 Task: Learn more about a recruiter lite.
Action: Mouse moved to (649, 77)
Screenshot: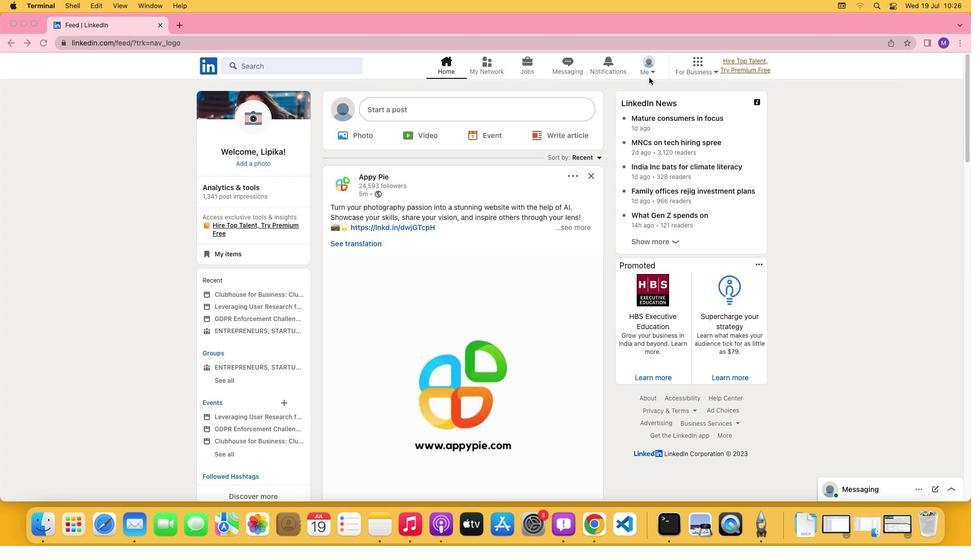 
Action: Mouse pressed left at (649, 77)
Screenshot: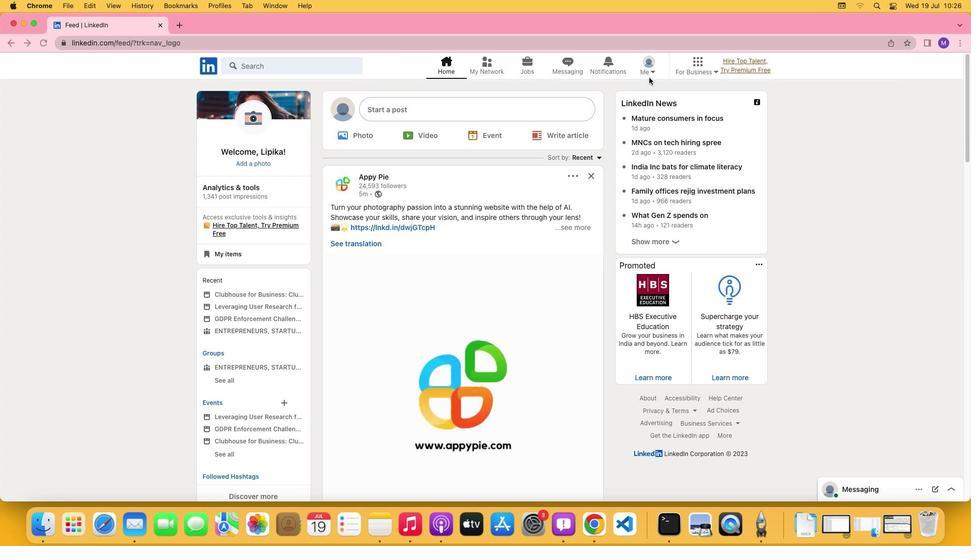 
Action: Mouse moved to (653, 70)
Screenshot: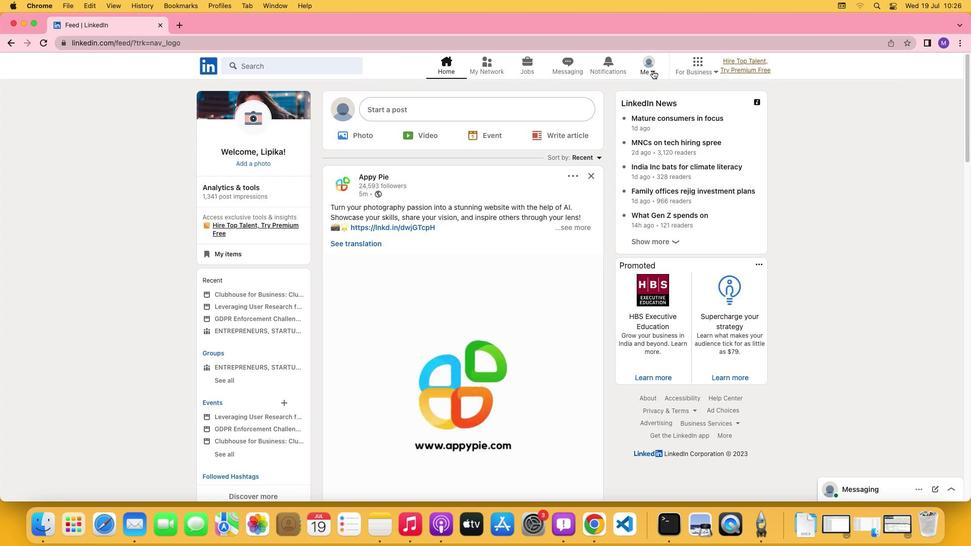 
Action: Mouse pressed left at (653, 70)
Screenshot: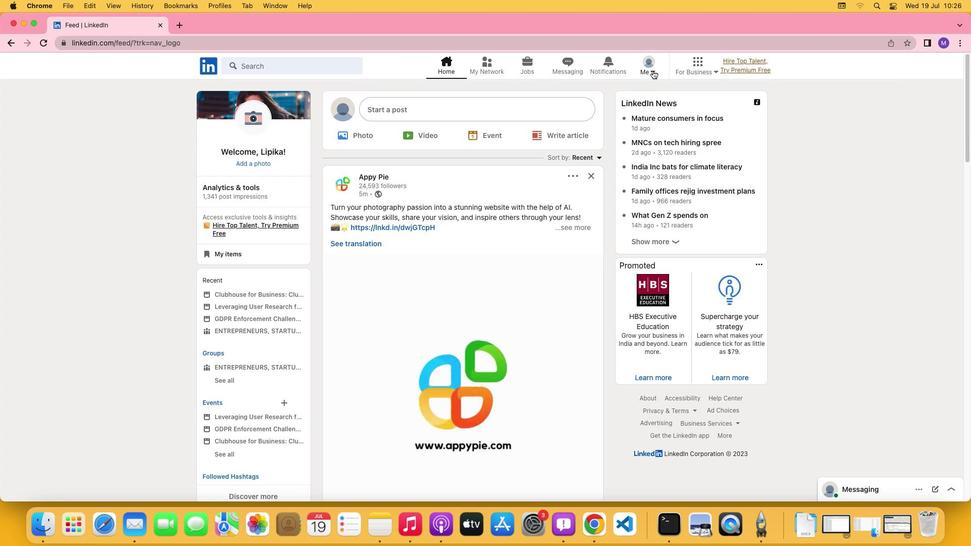 
Action: Mouse moved to (573, 178)
Screenshot: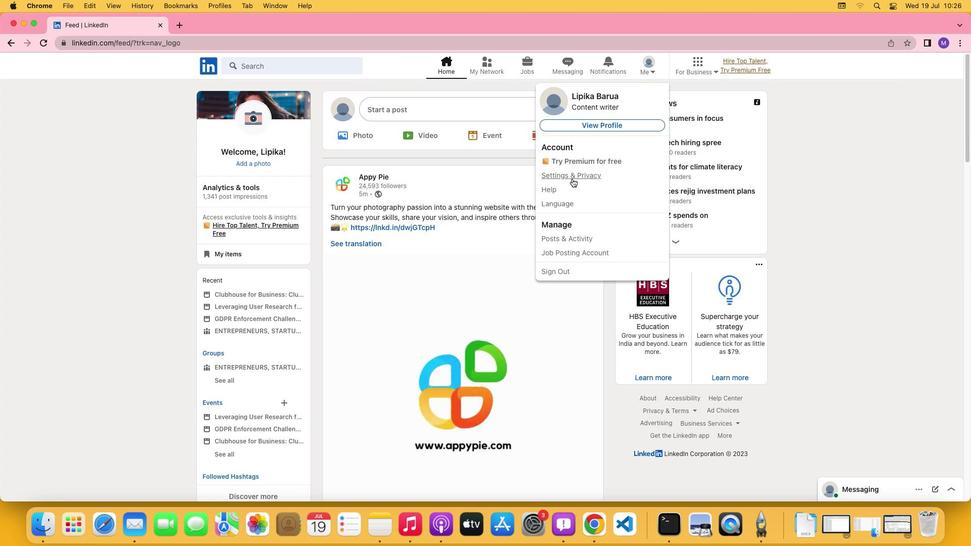 
Action: Mouse pressed left at (573, 178)
Screenshot: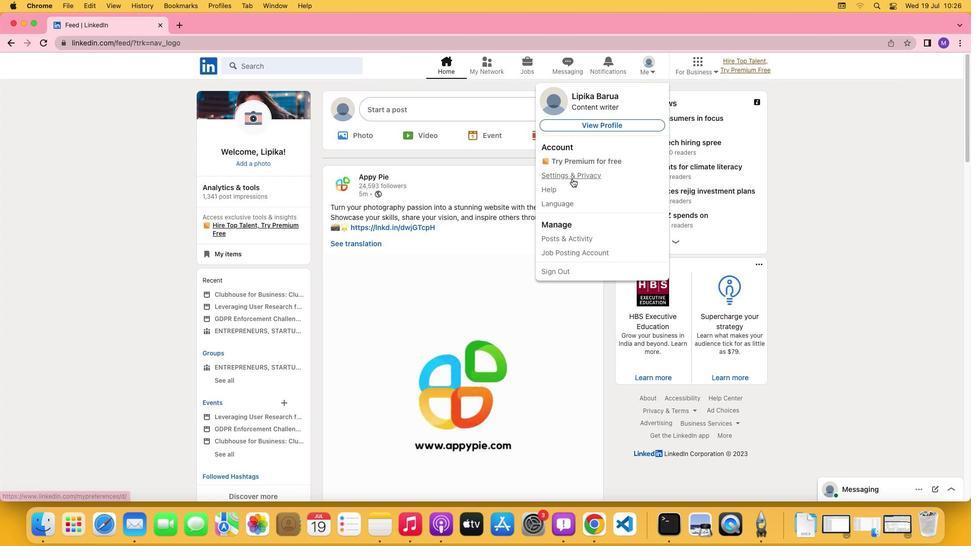 
Action: Mouse moved to (462, 307)
Screenshot: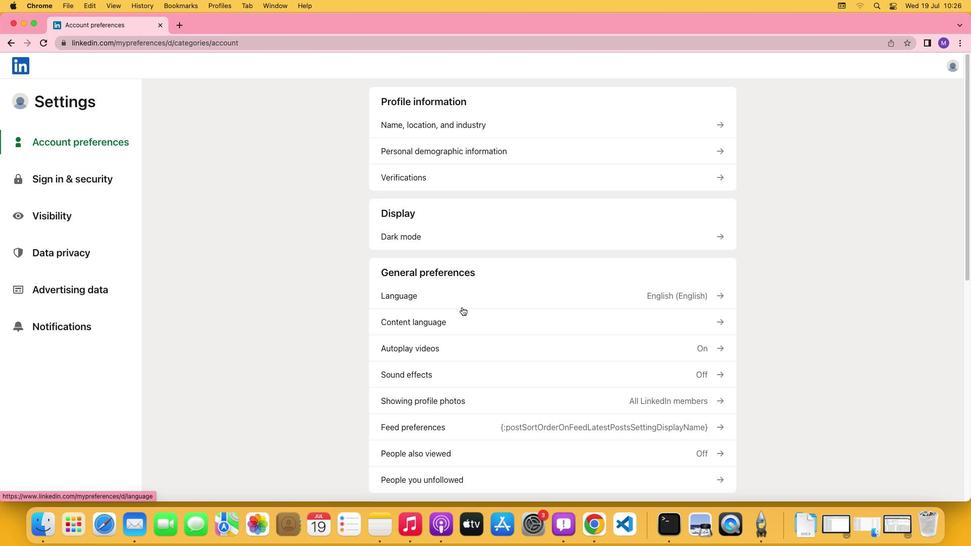 
Action: Mouse scrolled (462, 307) with delta (0, 0)
Screenshot: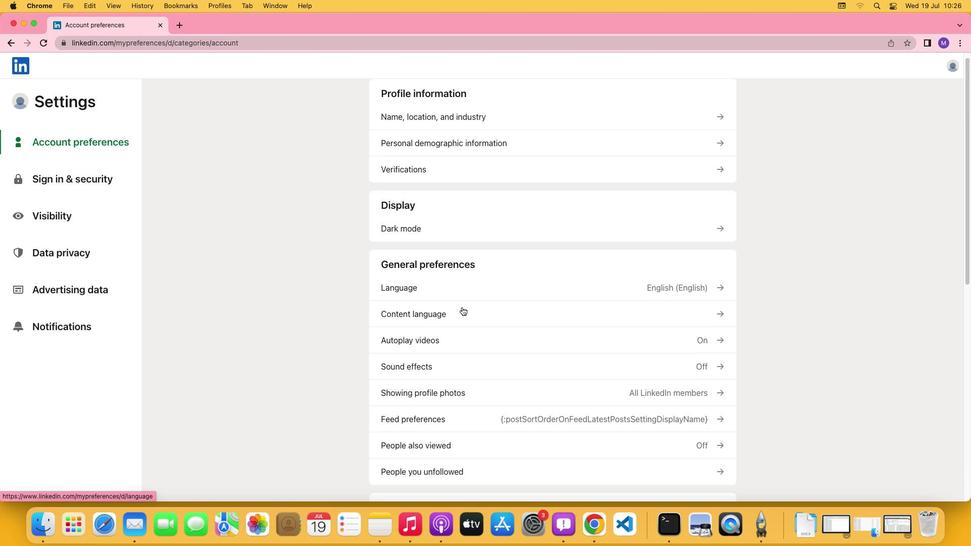 
Action: Mouse scrolled (462, 307) with delta (0, 0)
Screenshot: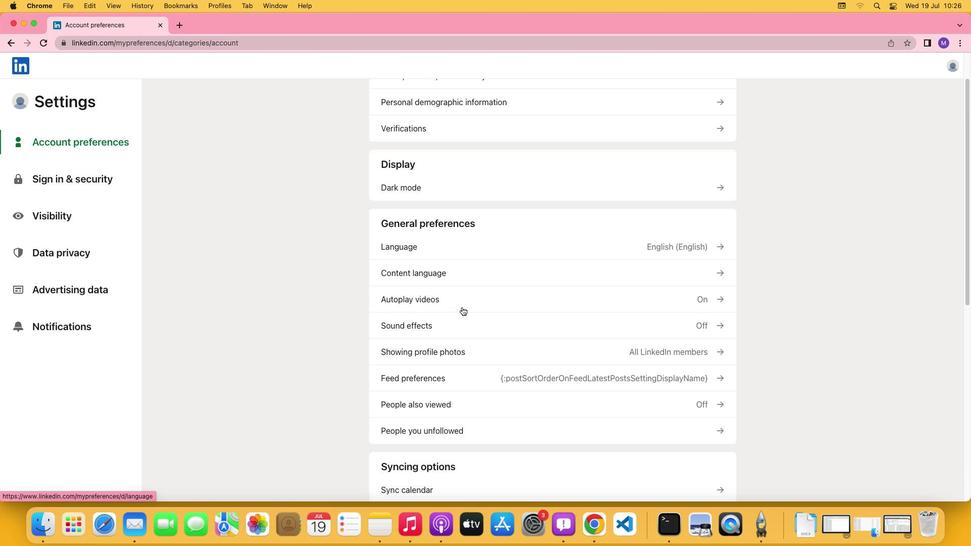 
Action: Mouse scrolled (462, 307) with delta (0, -1)
Screenshot: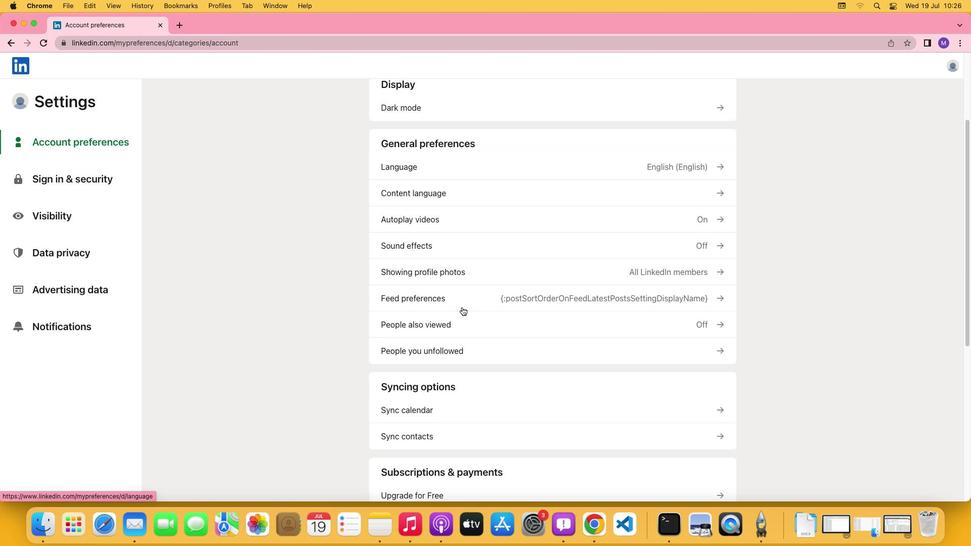 
Action: Mouse scrolled (462, 307) with delta (0, -2)
Screenshot: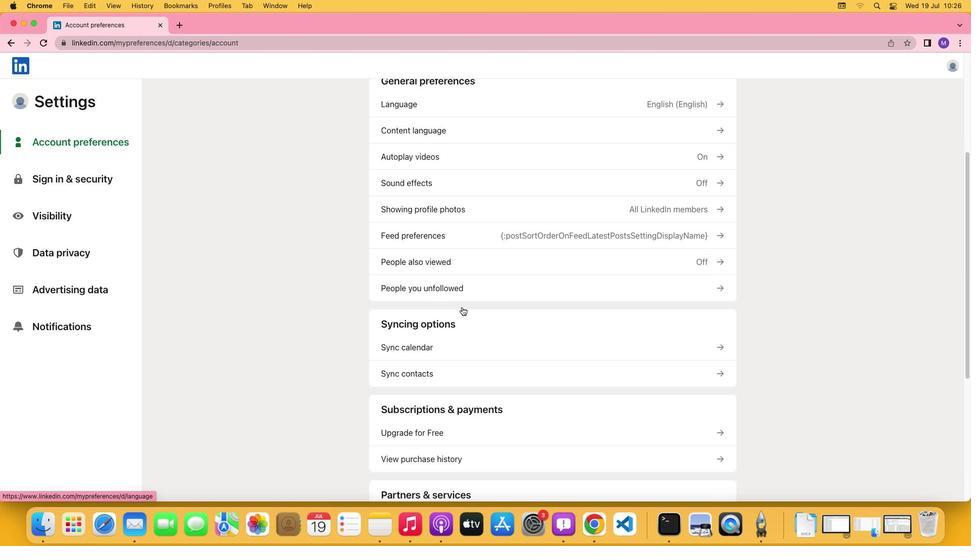 
Action: Mouse moved to (401, 417)
Screenshot: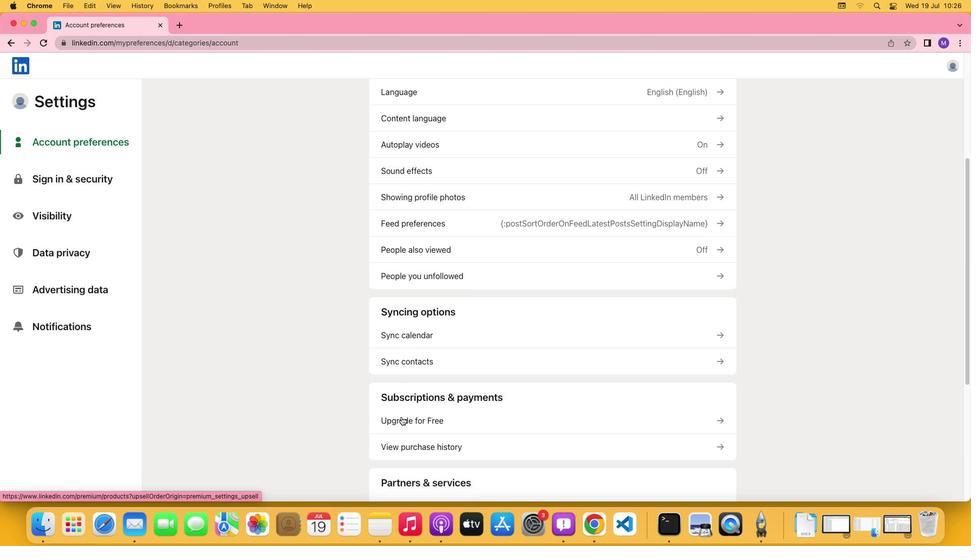 
Action: Mouse pressed left at (401, 417)
Screenshot: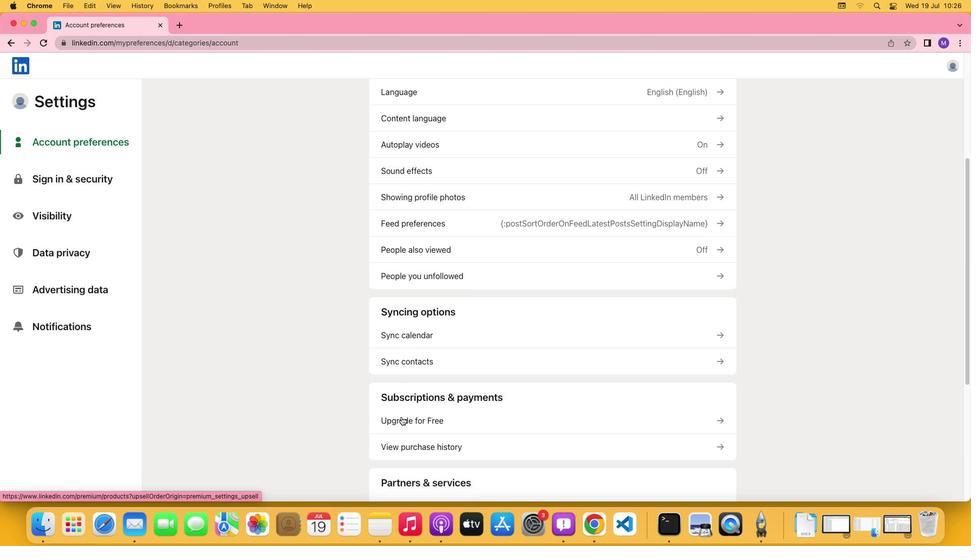 
Action: Mouse moved to (366, 283)
Screenshot: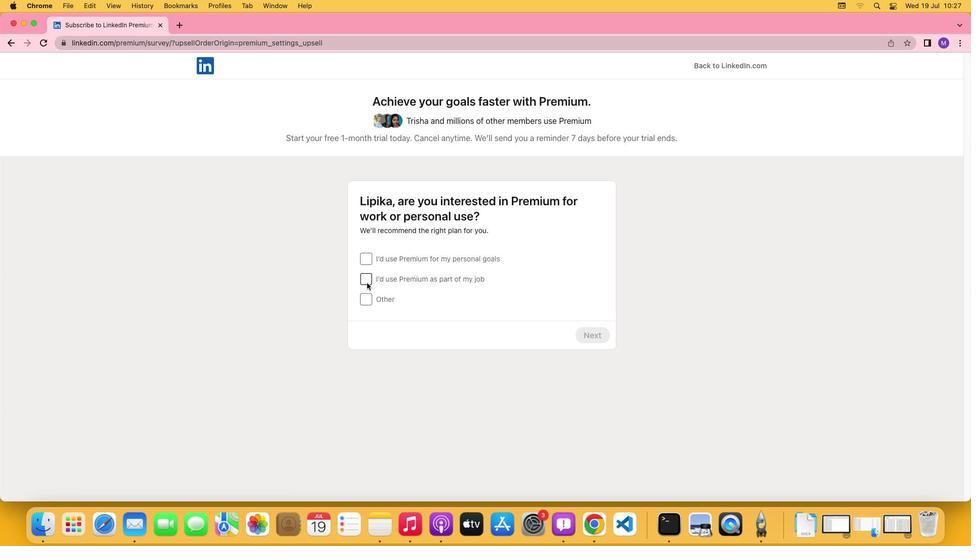 
Action: Mouse pressed left at (366, 283)
Screenshot: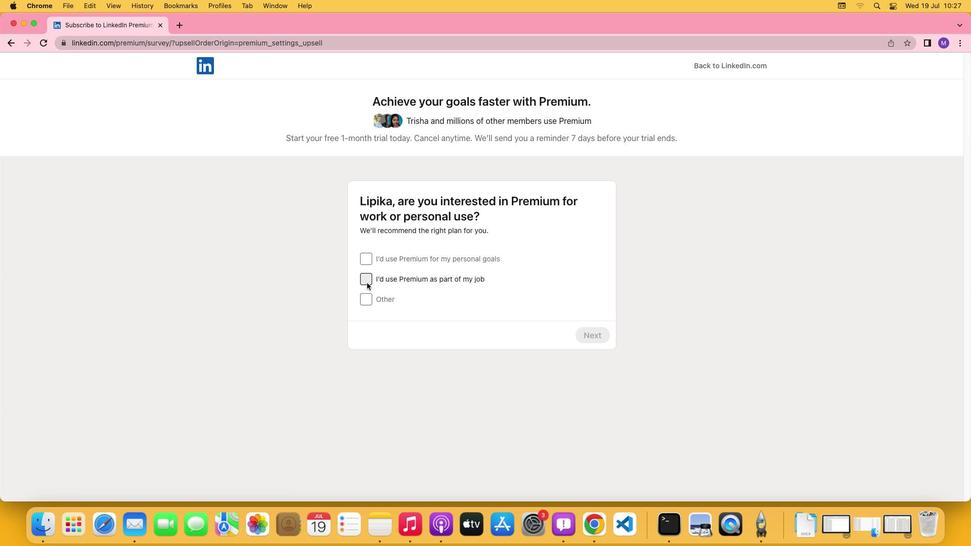 
Action: Mouse moved to (598, 335)
Screenshot: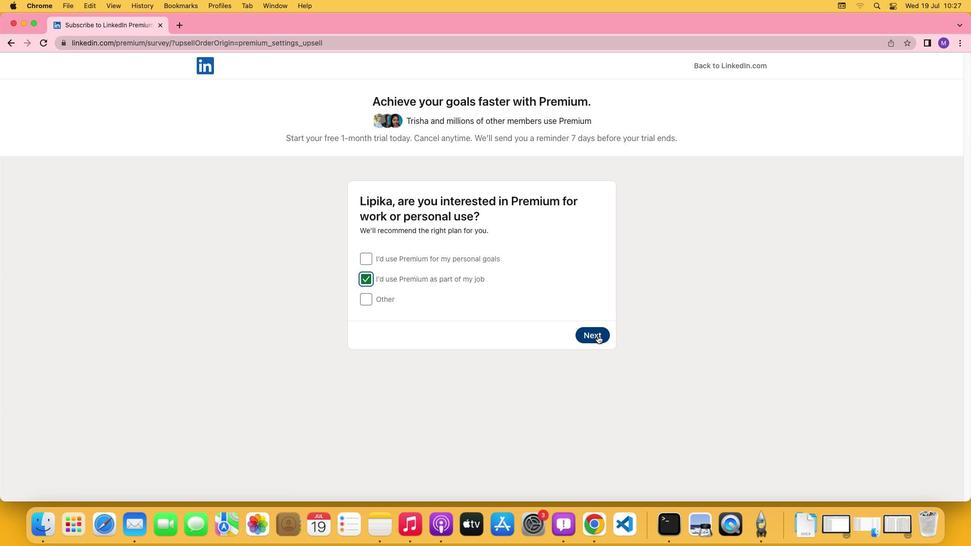 
Action: Mouse pressed left at (598, 335)
Screenshot: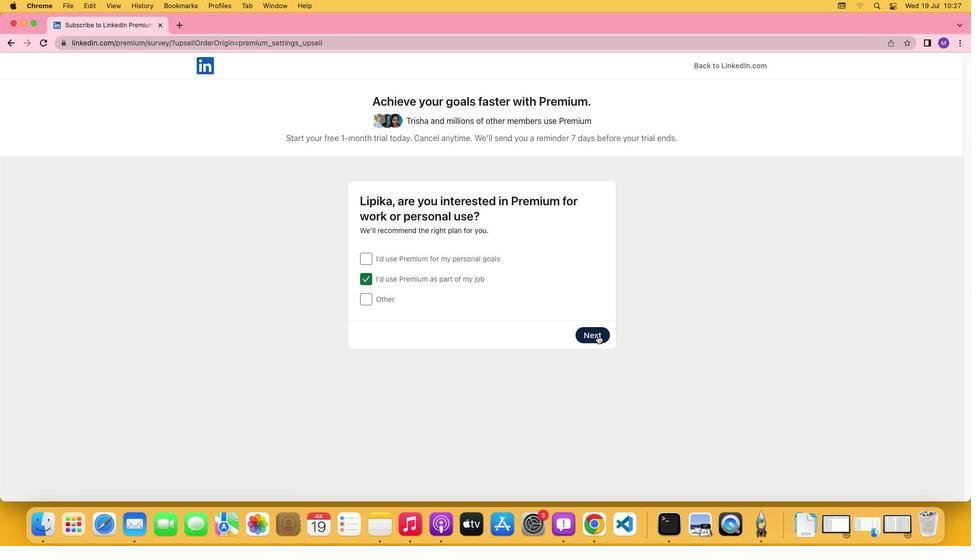 
Action: Mouse moved to (371, 307)
Screenshot: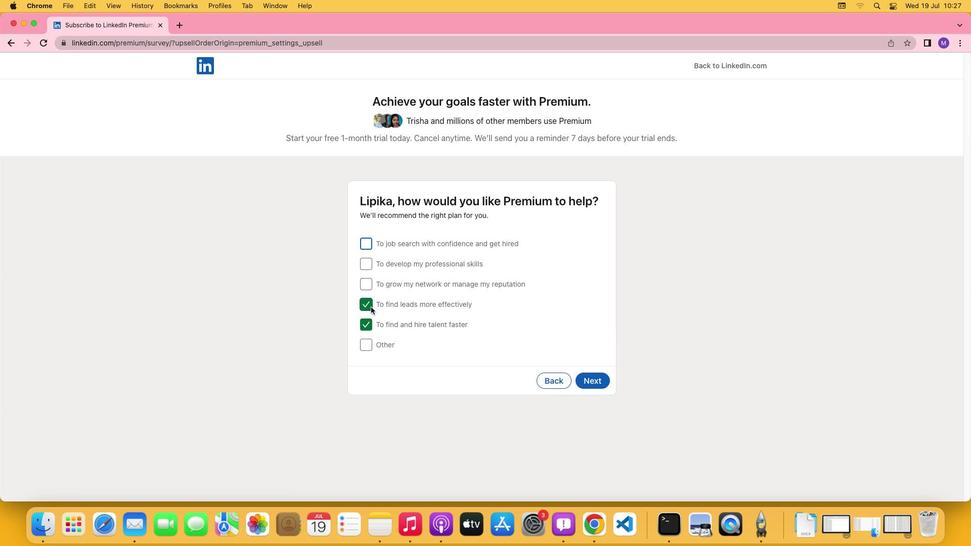 
Action: Mouse pressed left at (371, 307)
Screenshot: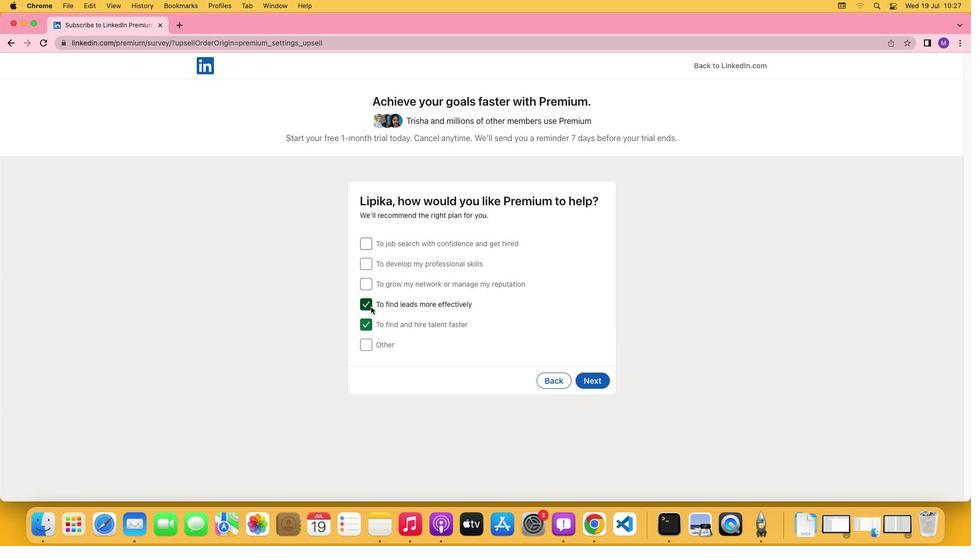 
Action: Mouse moved to (593, 380)
Screenshot: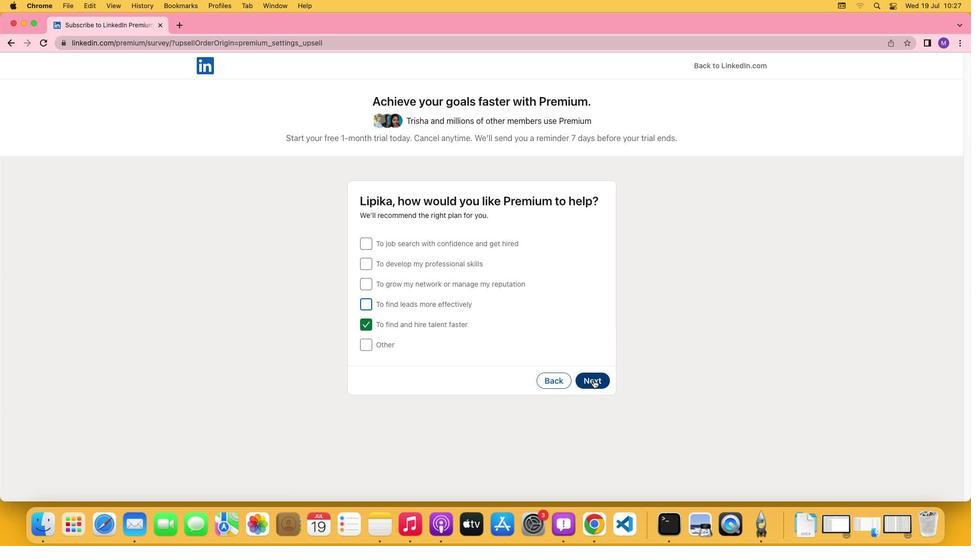 
Action: Mouse pressed left at (593, 380)
Screenshot: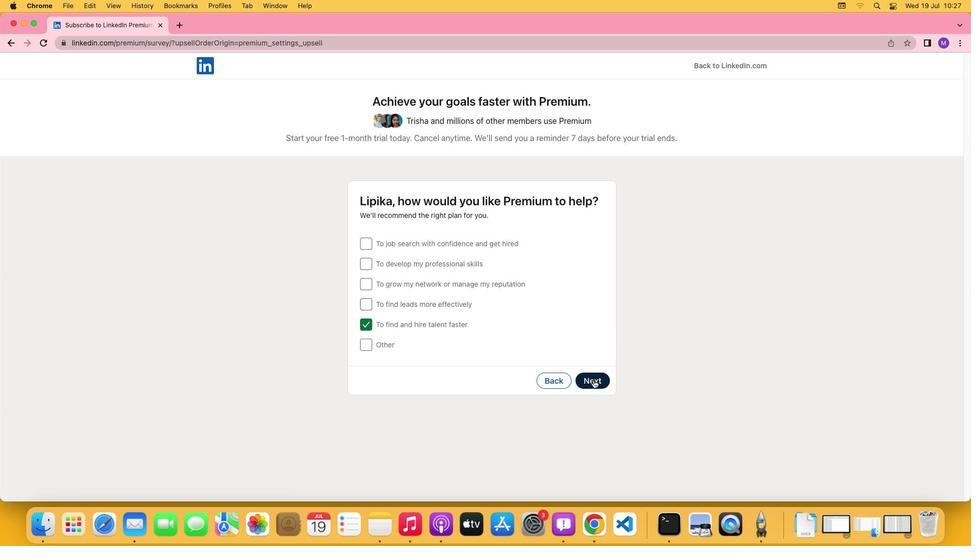 
Action: Mouse moved to (365, 260)
Screenshot: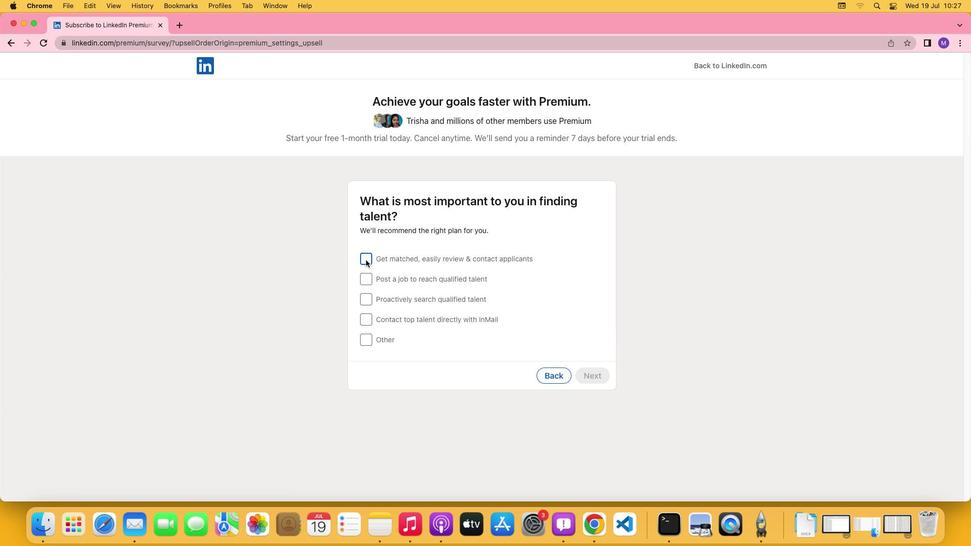 
Action: Mouse pressed left at (365, 260)
Screenshot: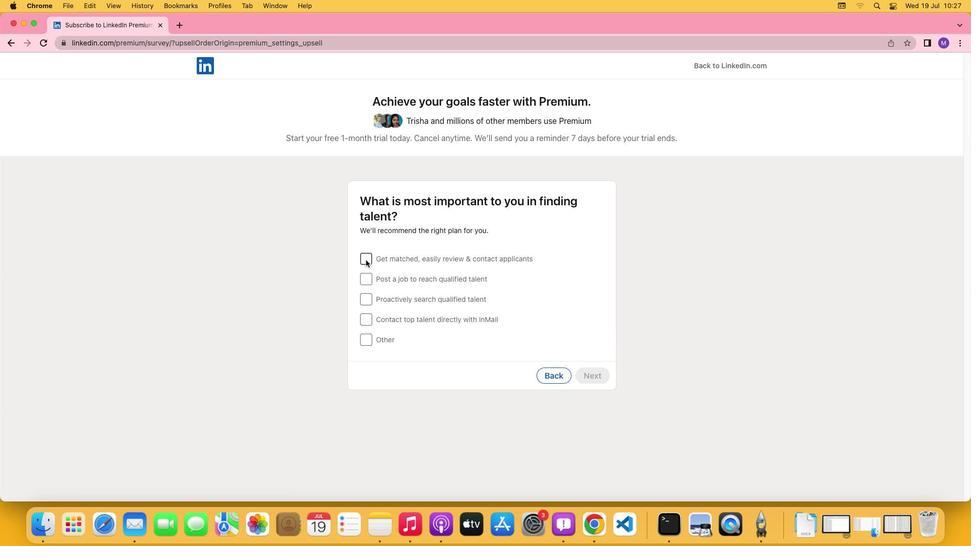 
Action: Mouse moved to (585, 372)
Screenshot: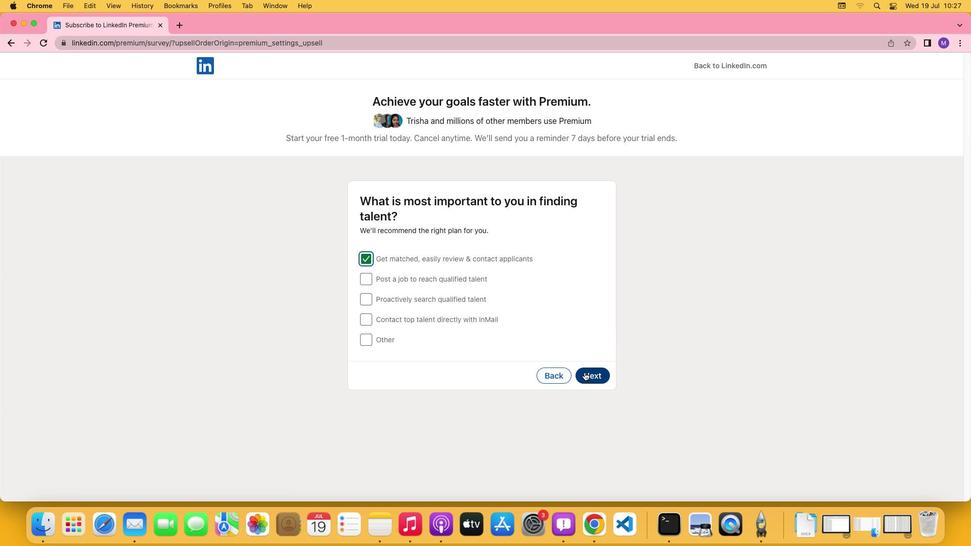 
Action: Mouse pressed left at (585, 372)
Screenshot: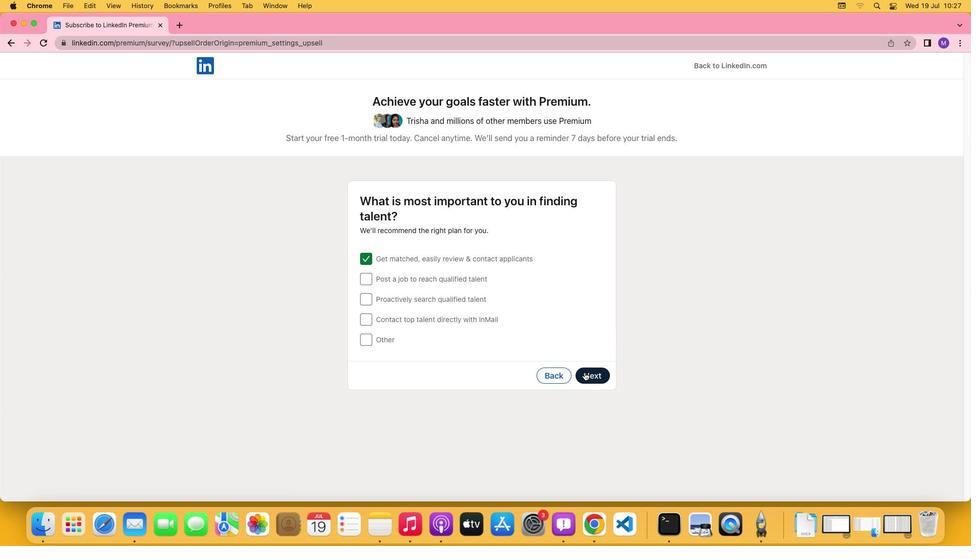 
Action: Mouse moved to (254, 417)
Screenshot: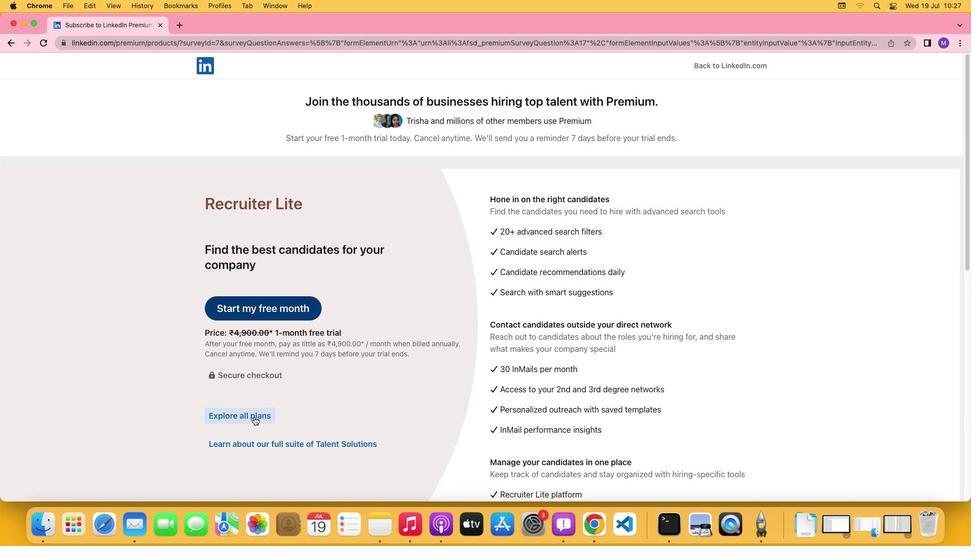 
Action: Mouse pressed left at (254, 417)
Screenshot: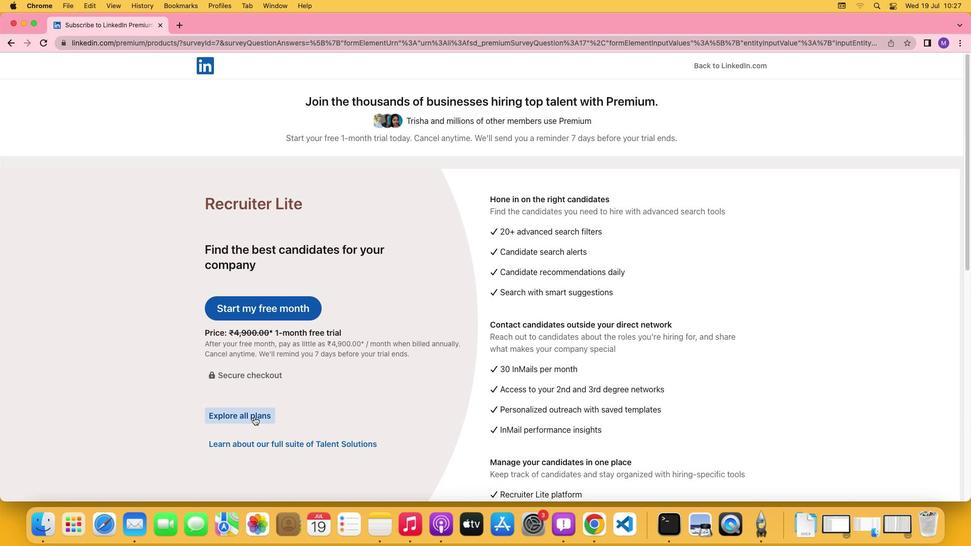 
Action: Mouse moved to (669, 402)
Screenshot: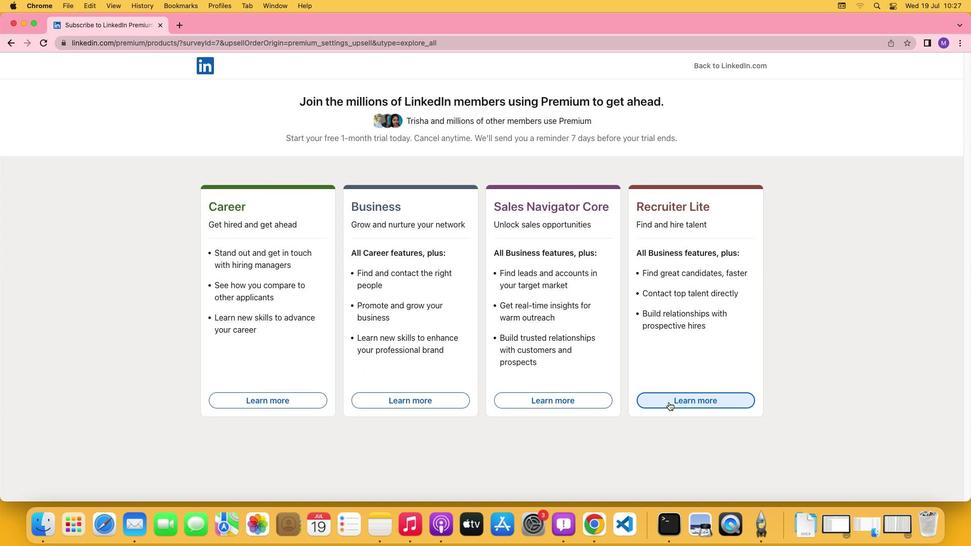 
Action: Mouse pressed left at (669, 402)
Screenshot: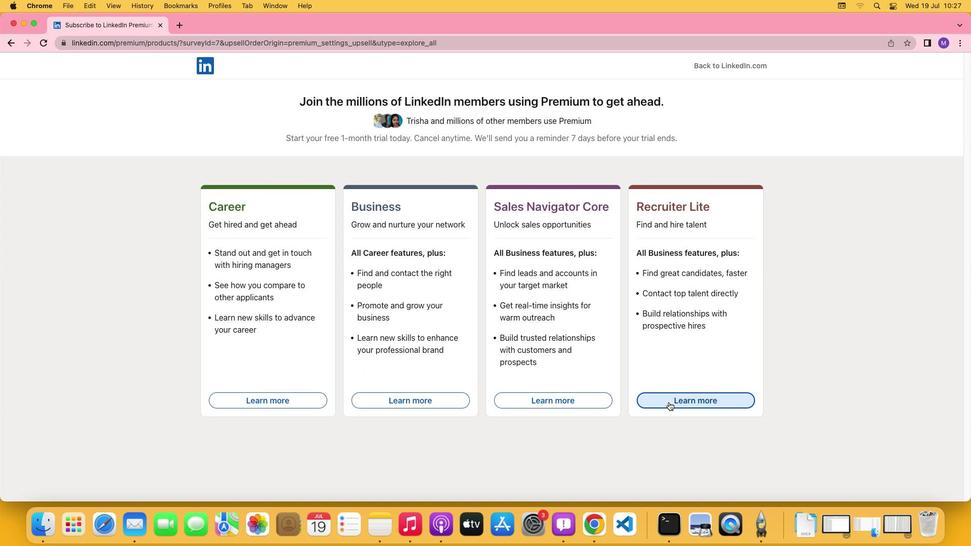 
